 Task: Create a due date automation trigger when advanced on, 2 hours after a card is due add dates with an incomplete due date.
Action: Mouse moved to (1167, 94)
Screenshot: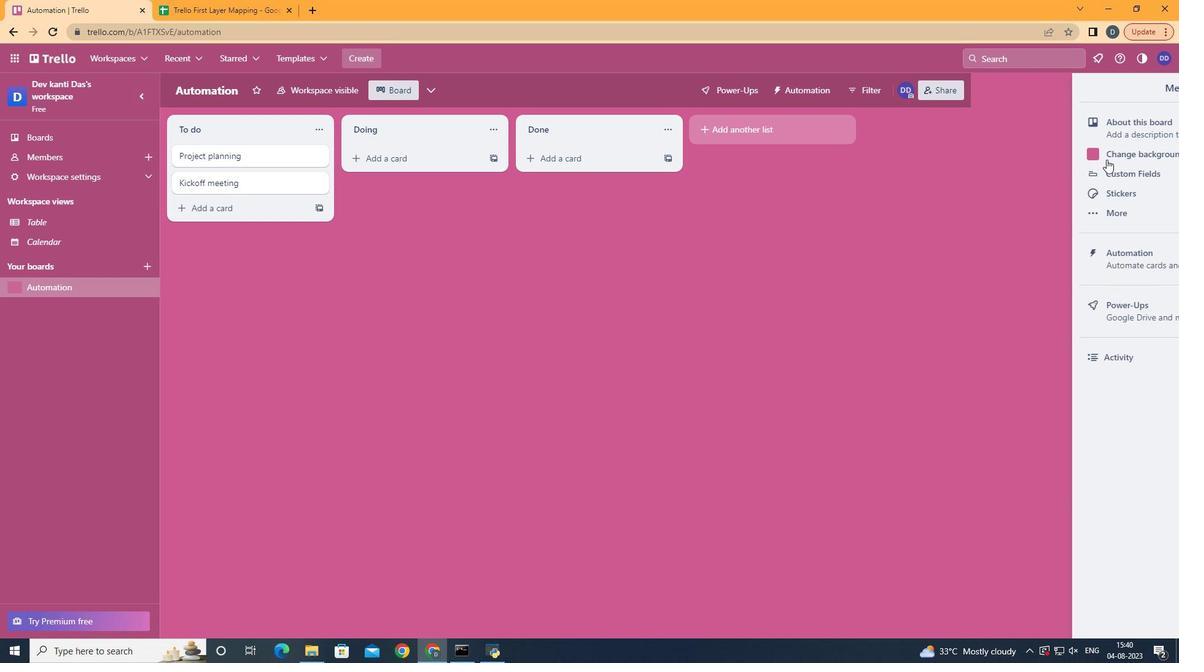 
Action: Mouse pressed left at (1167, 94)
Screenshot: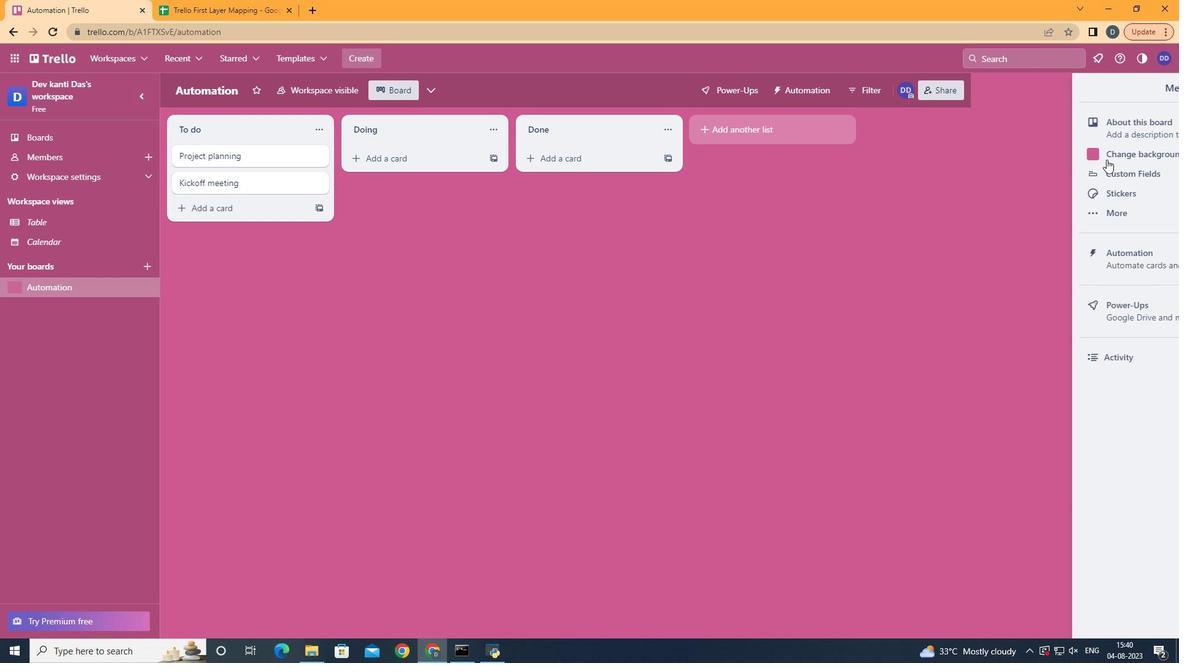 
Action: Mouse moved to (1029, 270)
Screenshot: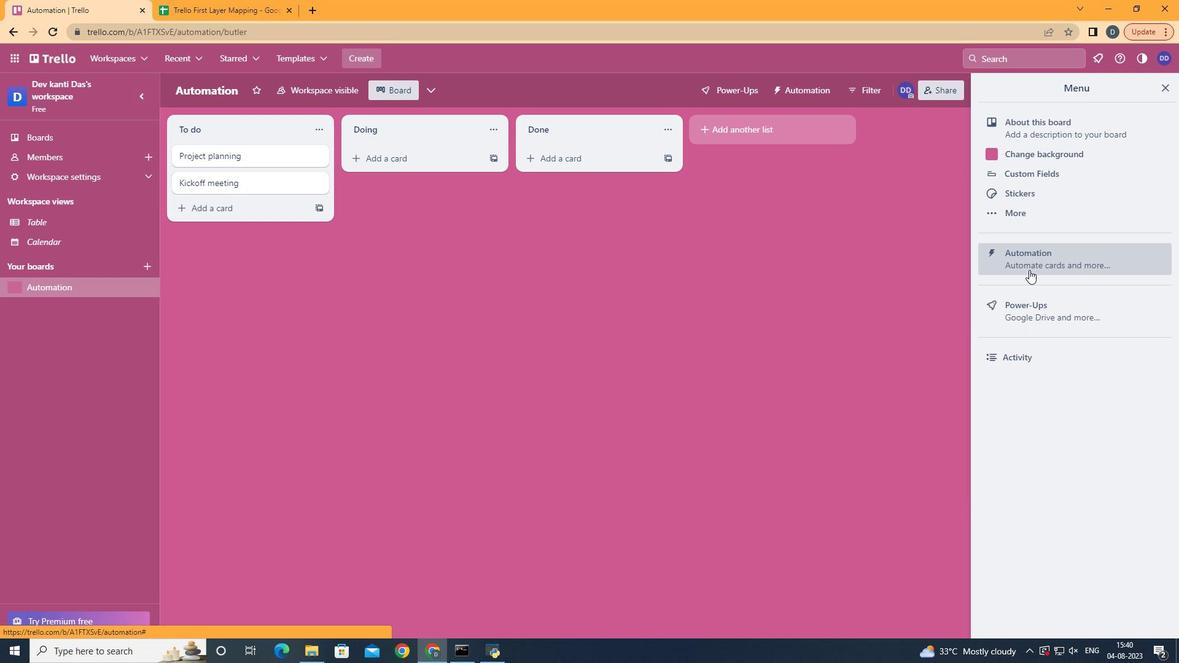
Action: Mouse pressed left at (1029, 270)
Screenshot: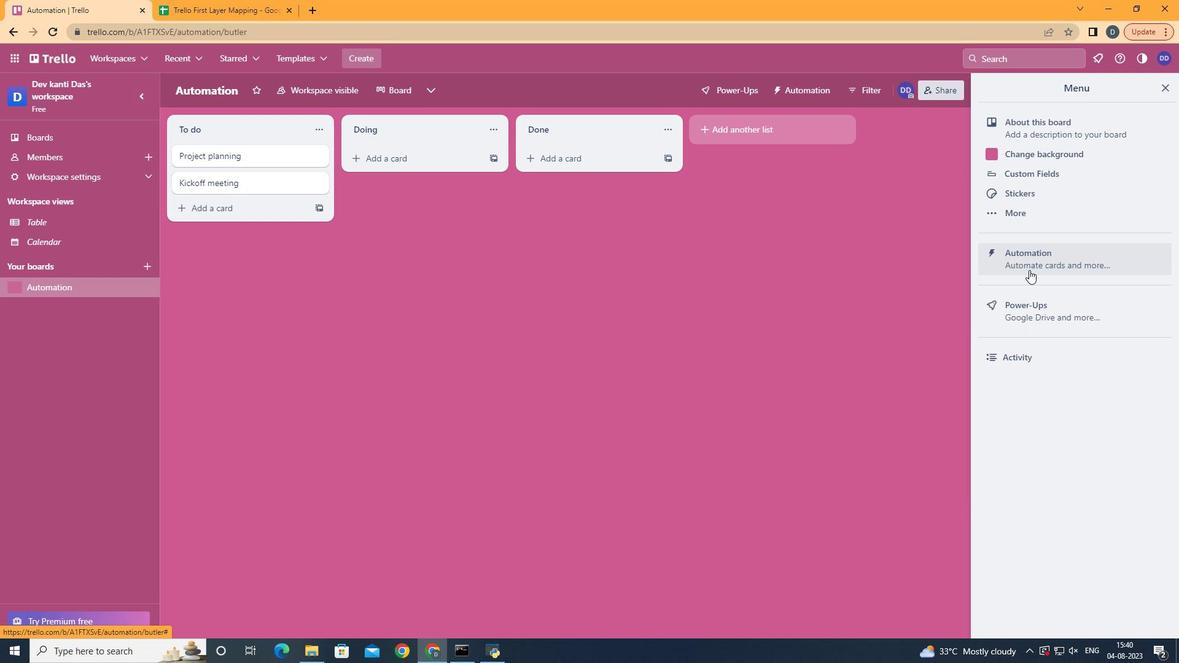 
Action: Mouse moved to (253, 243)
Screenshot: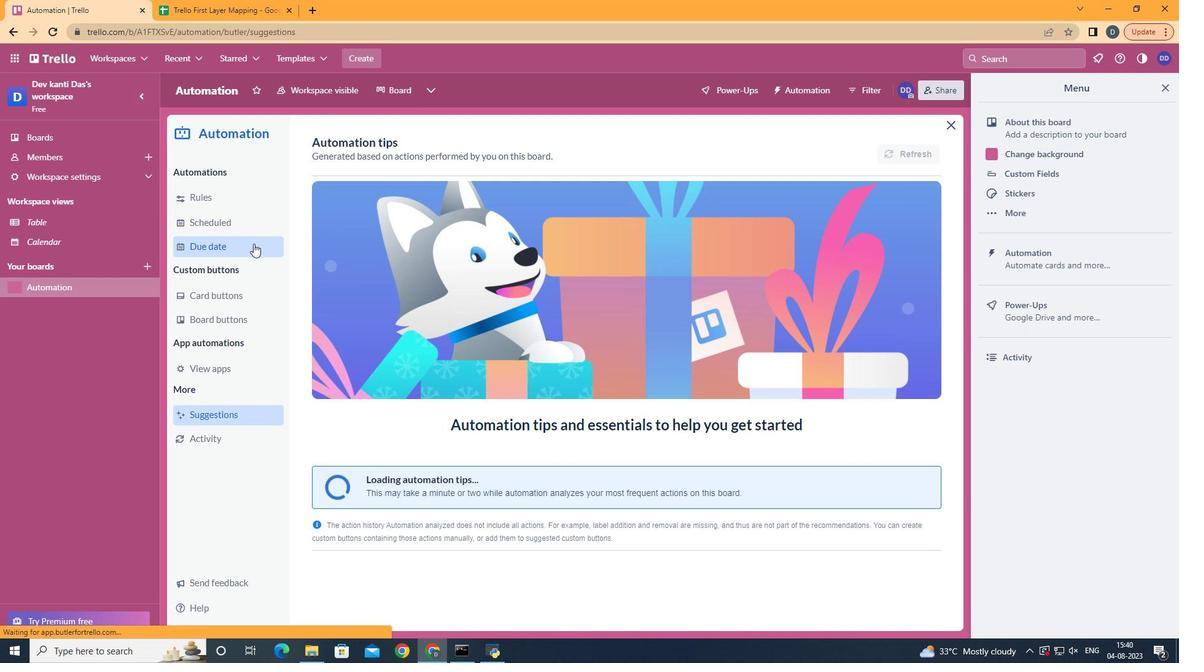 
Action: Mouse pressed left at (253, 243)
Screenshot: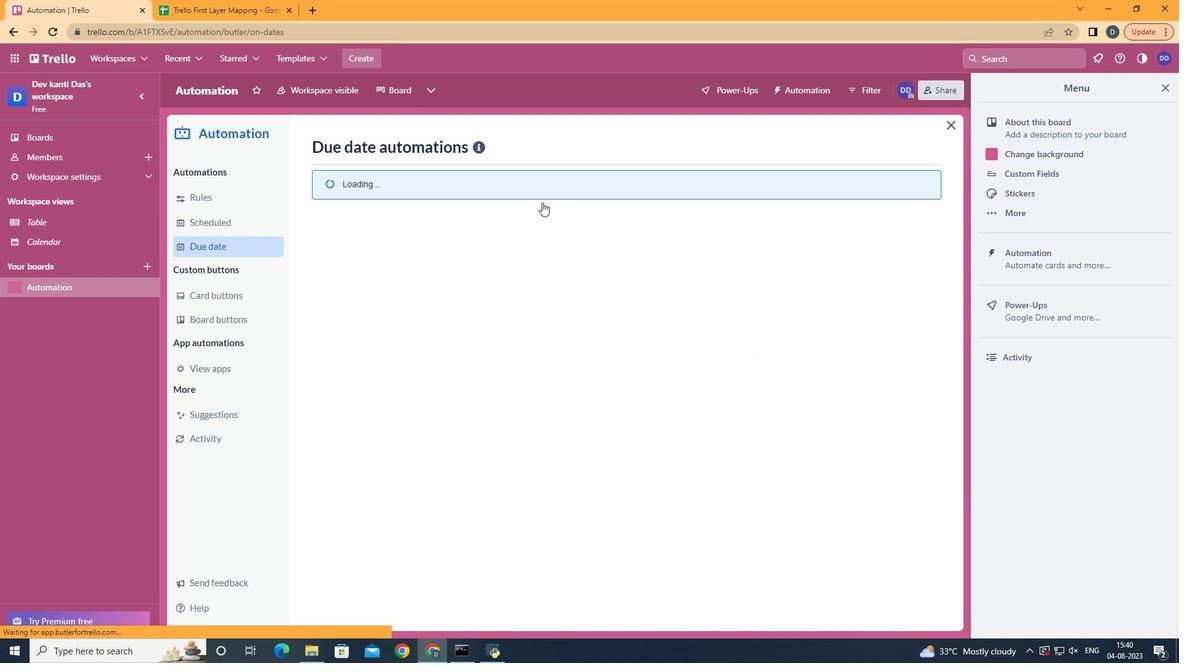 
Action: Mouse moved to (848, 147)
Screenshot: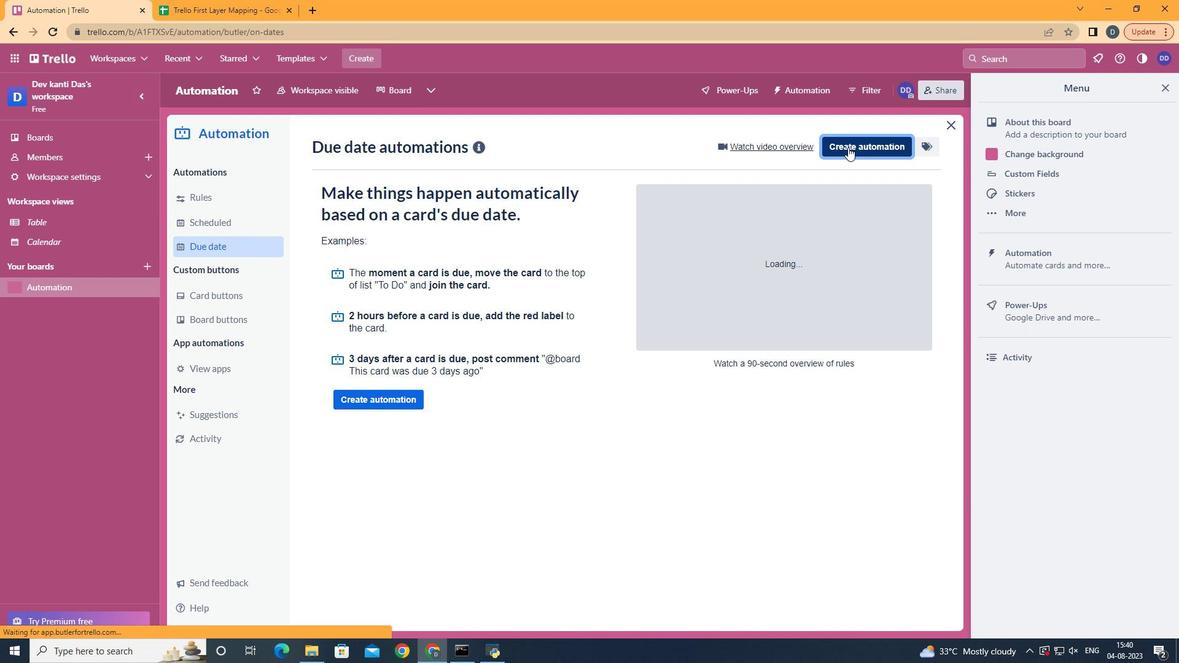 
Action: Mouse pressed left at (848, 147)
Screenshot: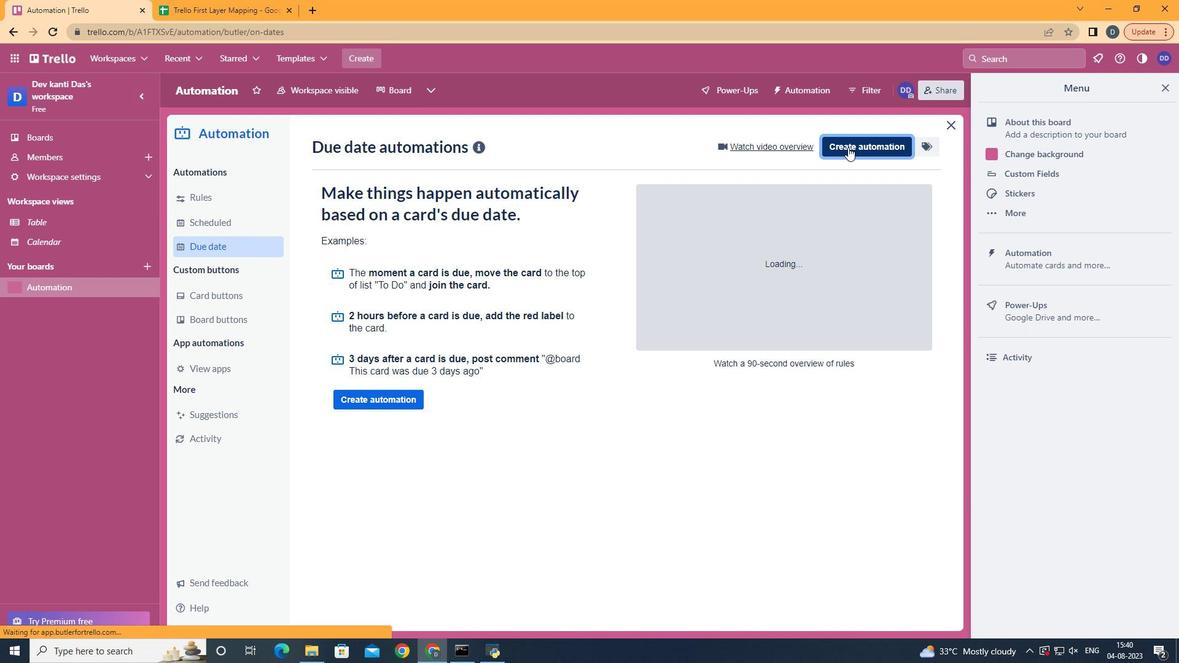 
Action: Mouse moved to (689, 262)
Screenshot: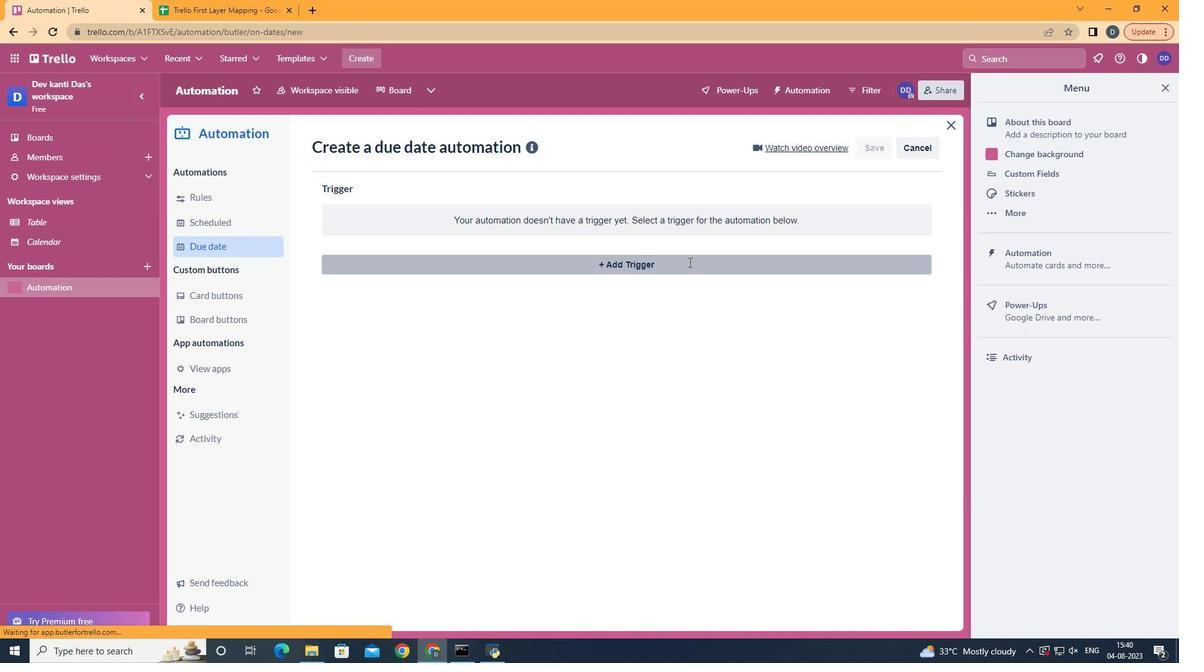 
Action: Mouse pressed left at (689, 262)
Screenshot: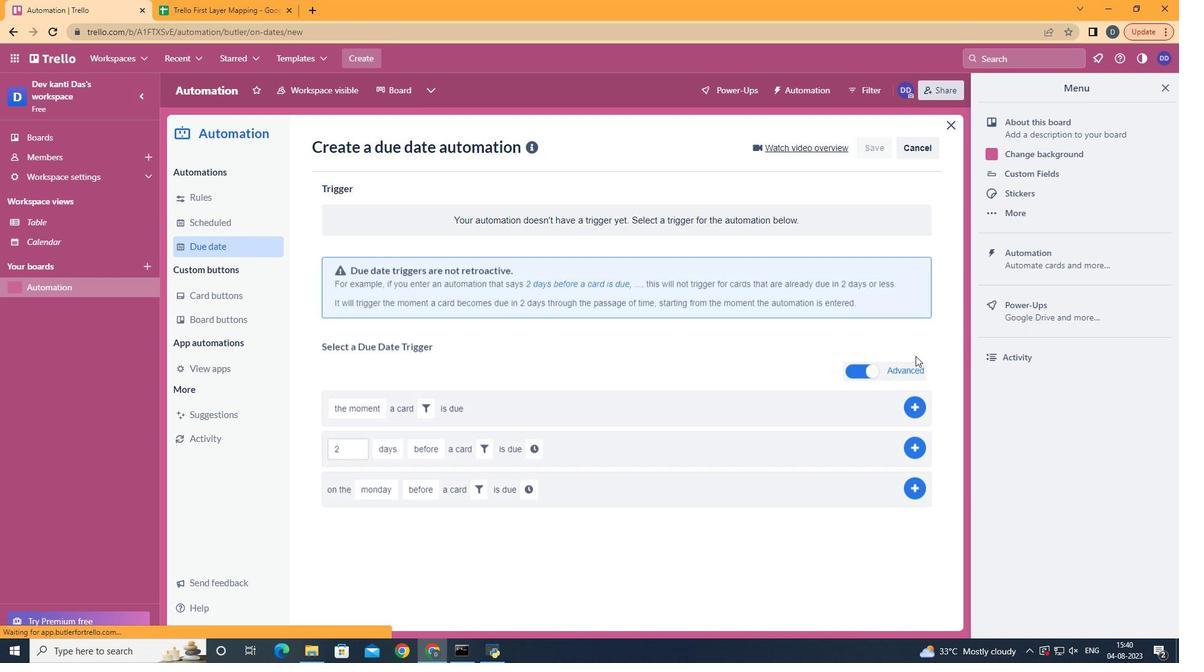 
Action: Mouse moved to (389, 521)
Screenshot: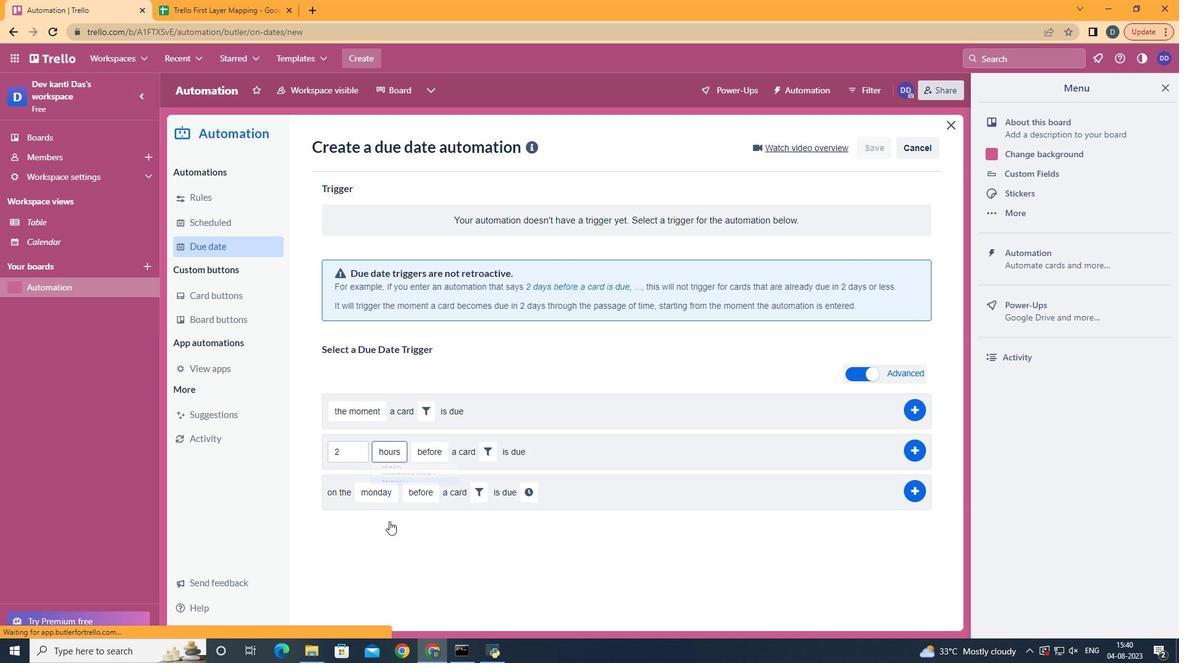 
Action: Mouse pressed left at (389, 521)
Screenshot: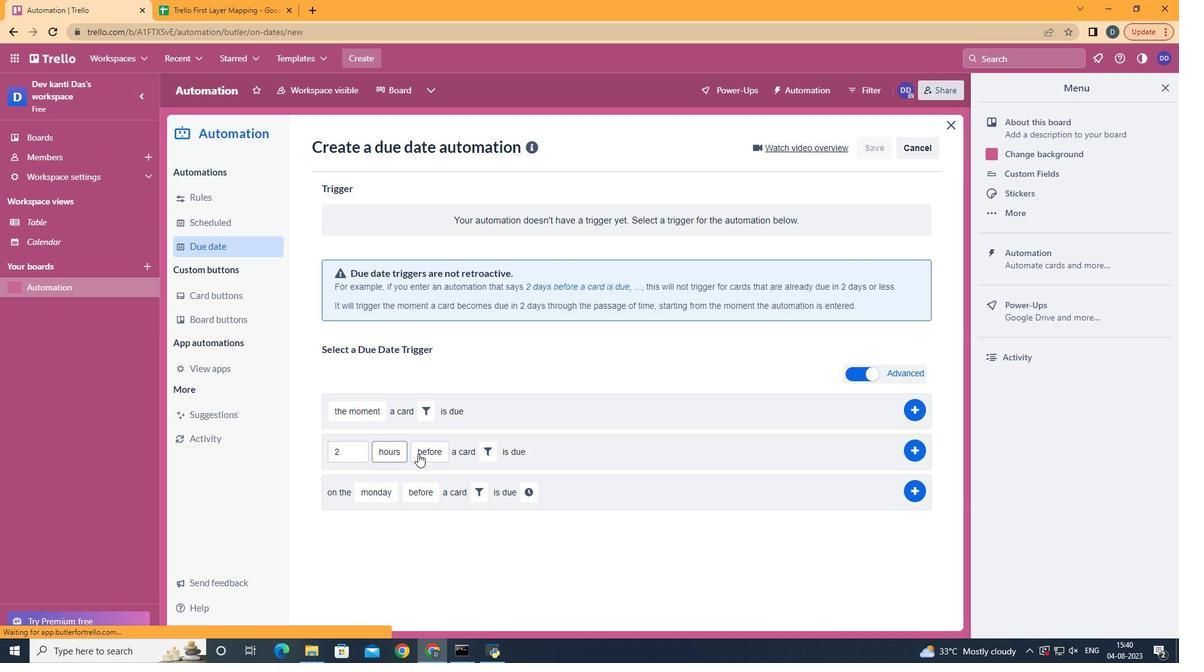 
Action: Mouse moved to (432, 493)
Screenshot: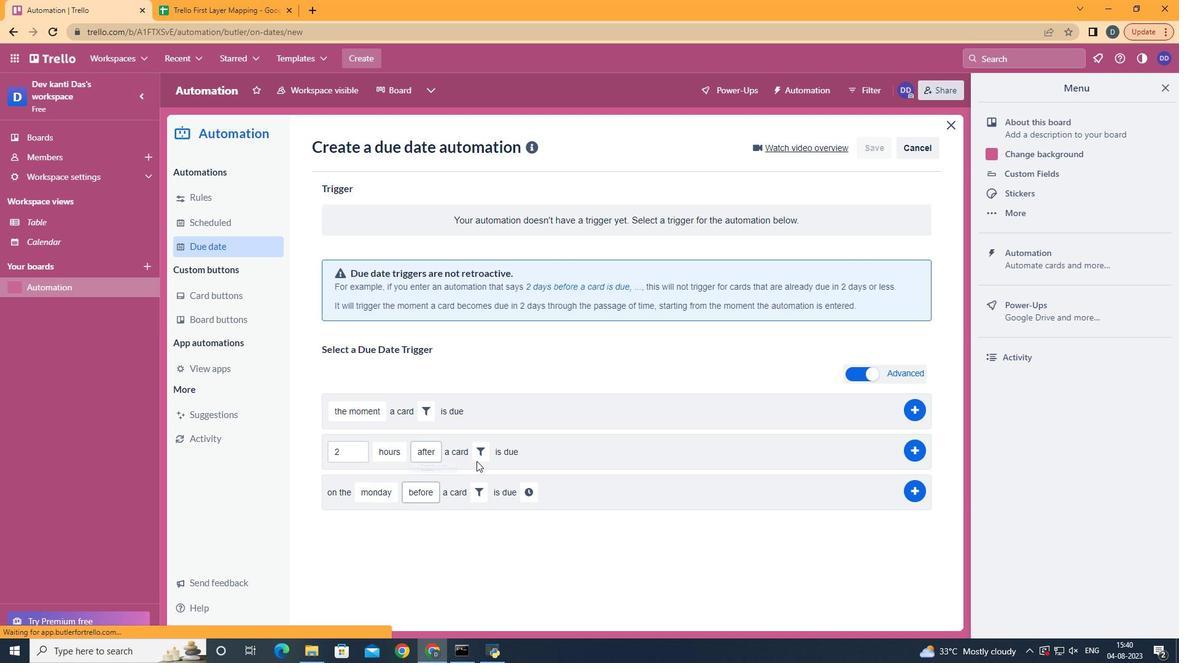 
Action: Mouse pressed left at (432, 493)
Screenshot: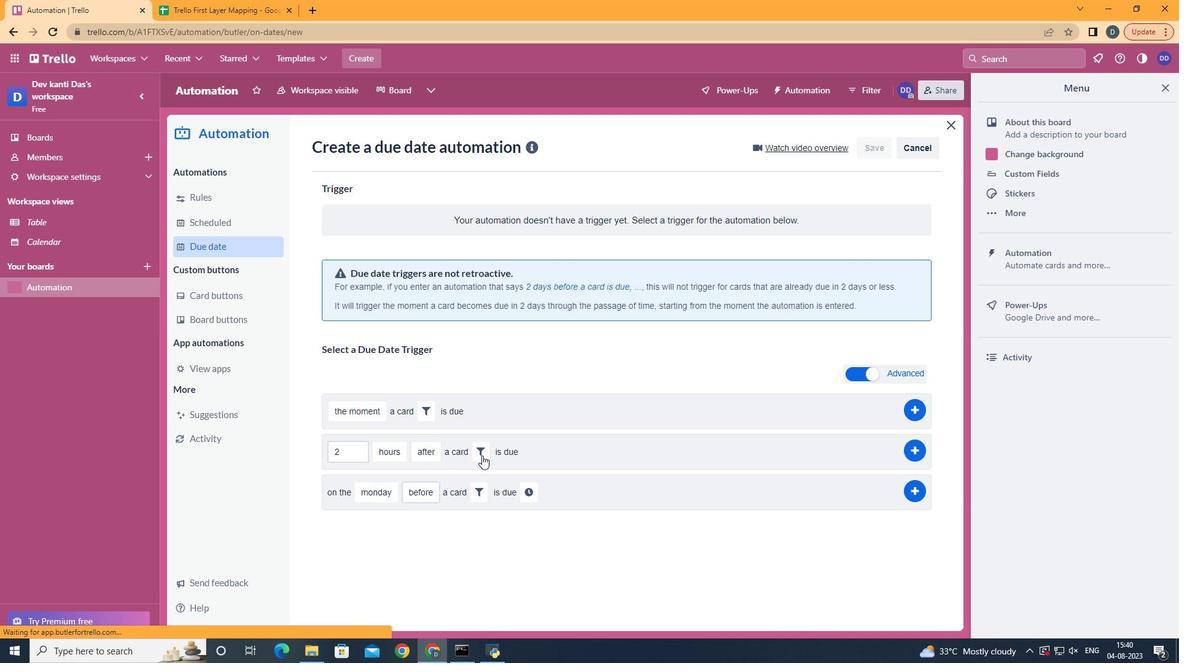 
Action: Mouse moved to (484, 453)
Screenshot: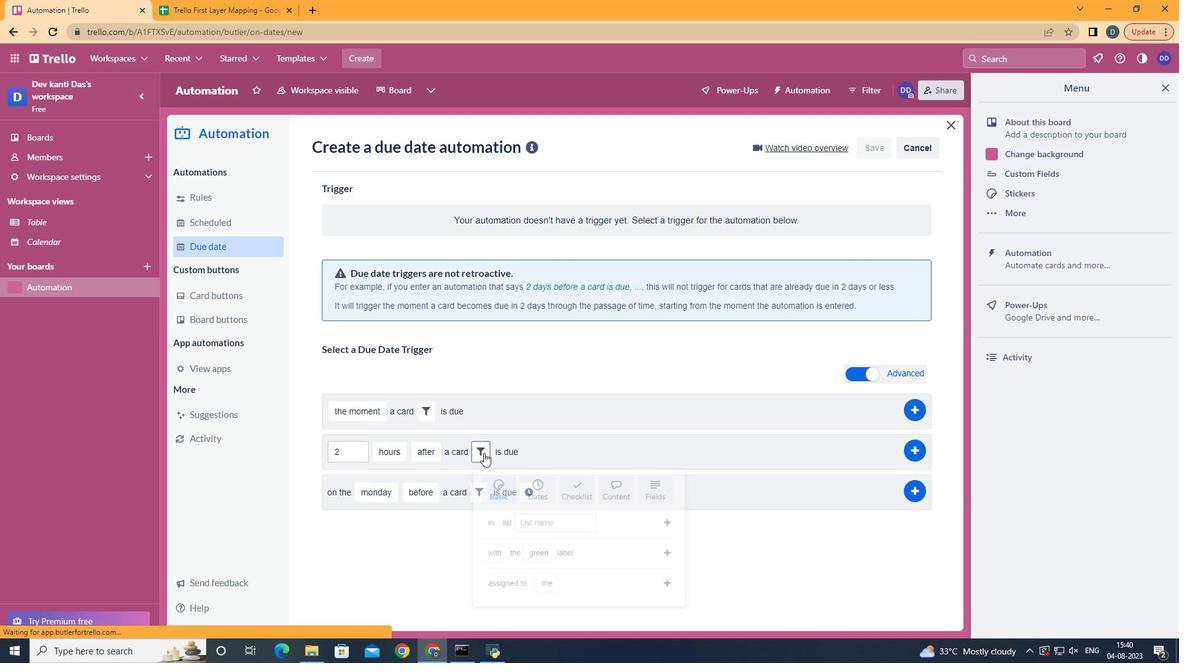 
Action: Mouse pressed left at (484, 453)
Screenshot: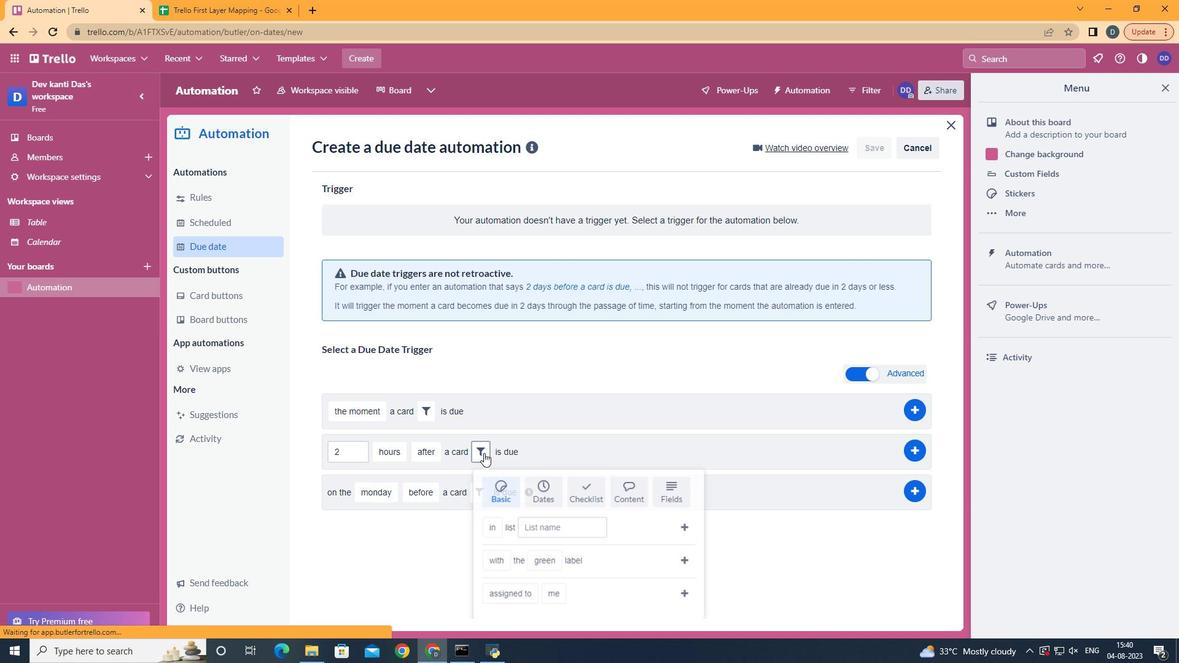 
Action: Mouse moved to (568, 498)
Screenshot: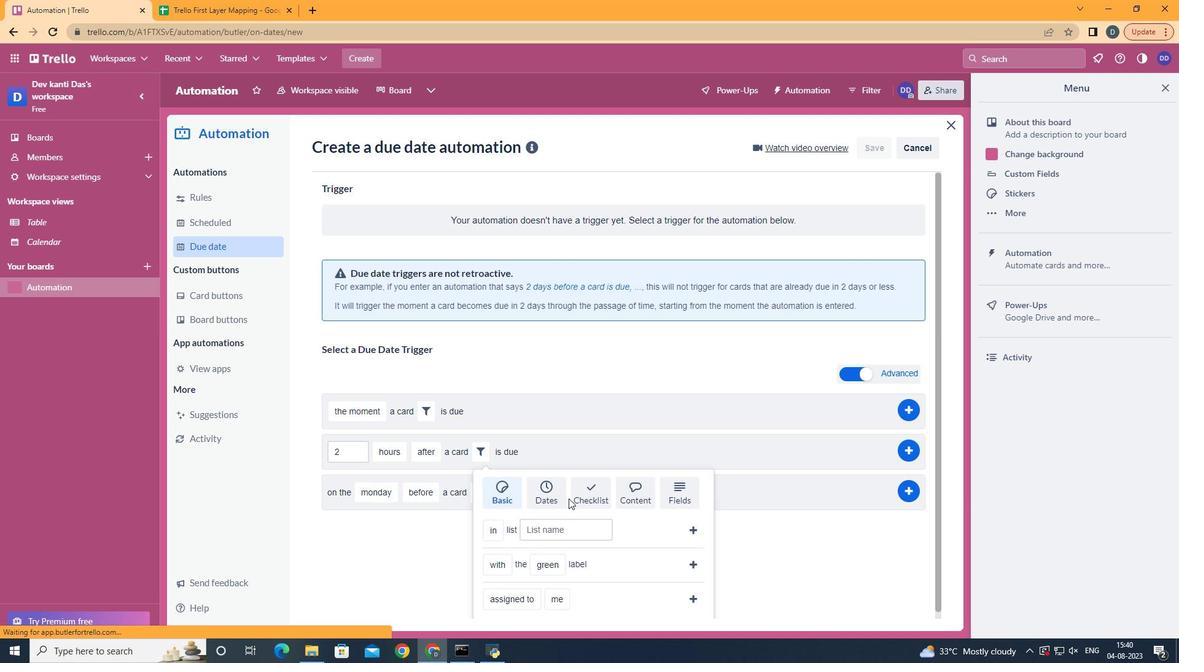 
Action: Mouse pressed left at (568, 498)
Screenshot: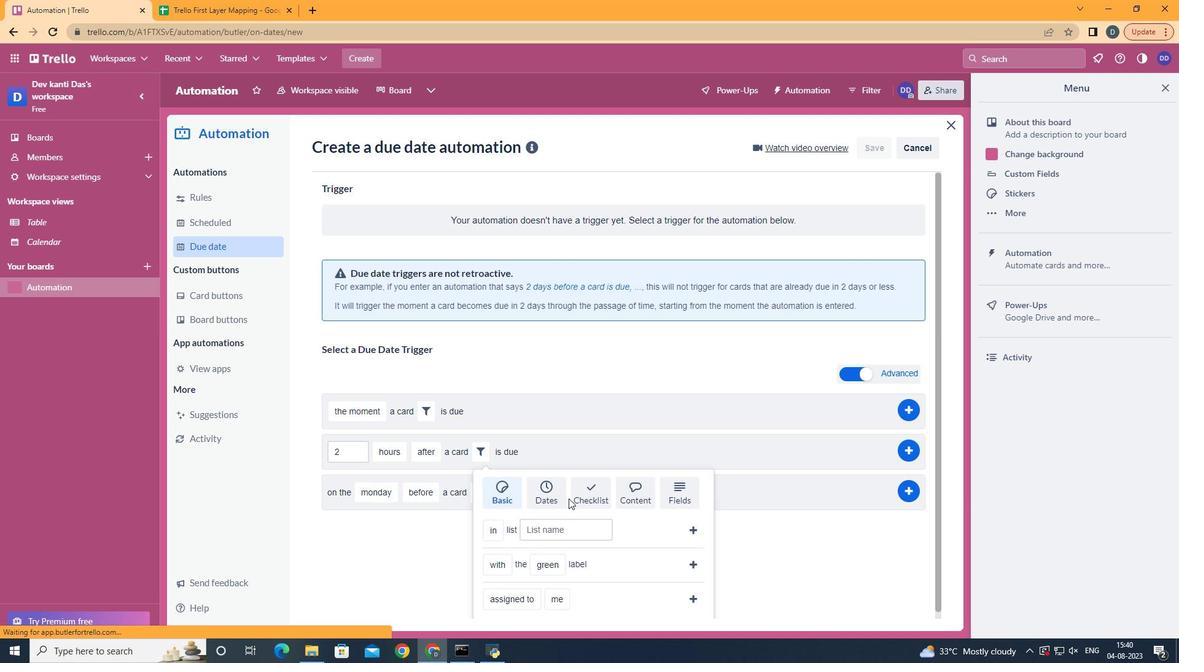 
Action: Mouse moved to (559, 495)
Screenshot: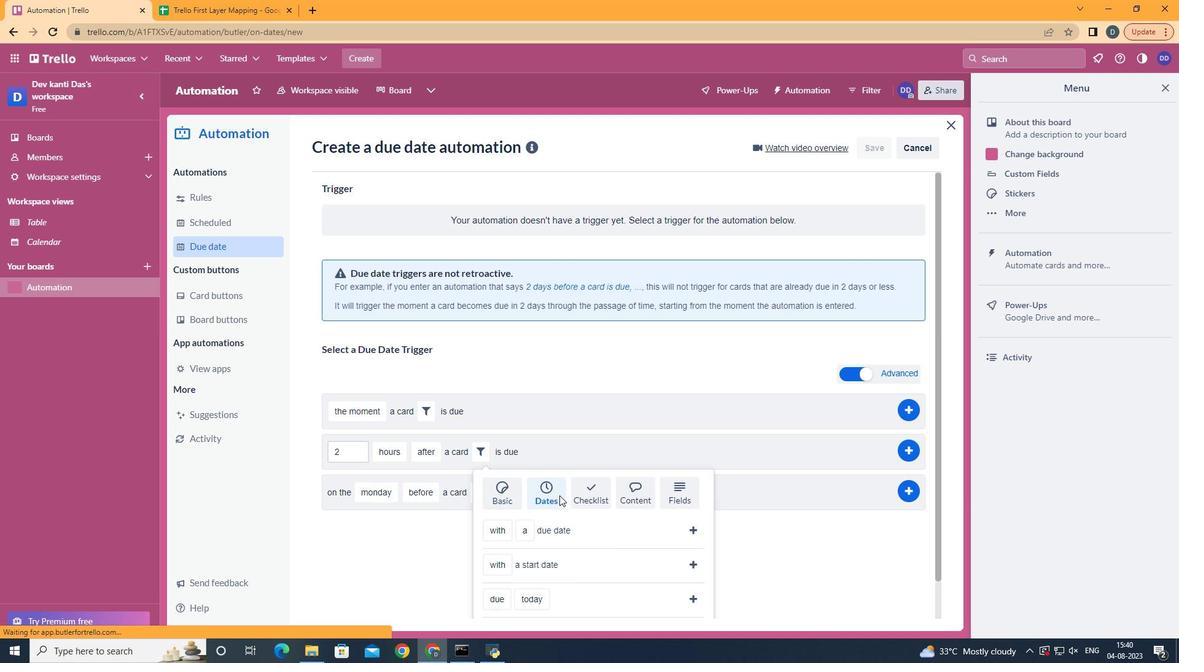 
Action: Mouse pressed left at (559, 495)
Screenshot: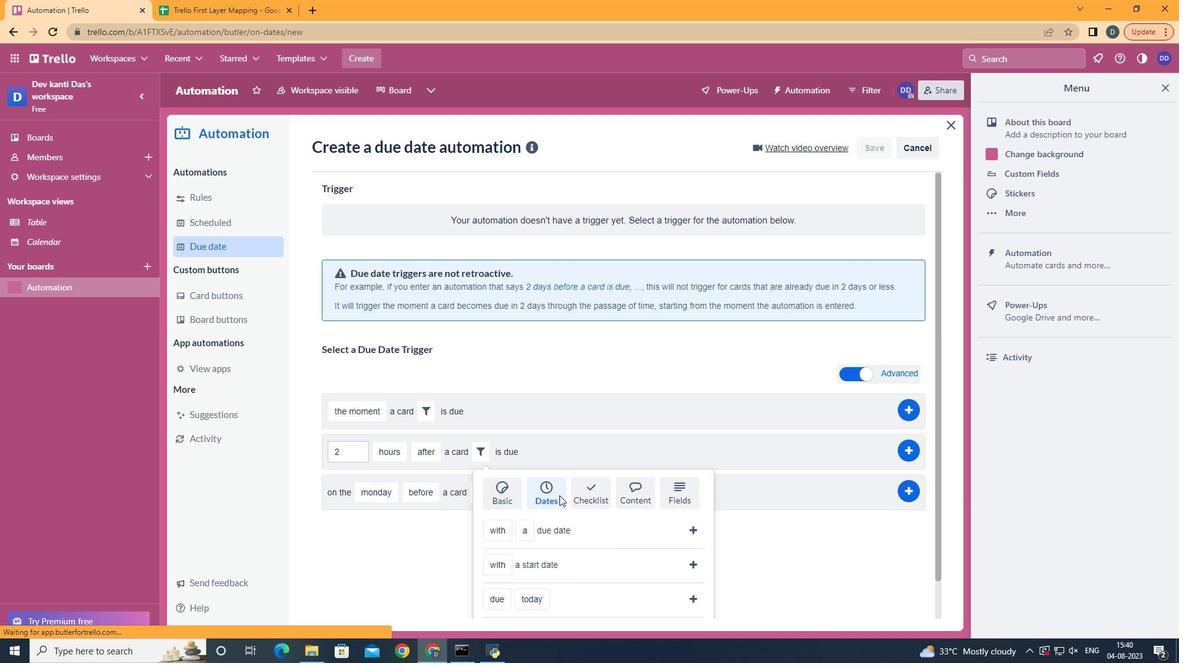 
Action: Mouse moved to (506, 556)
Screenshot: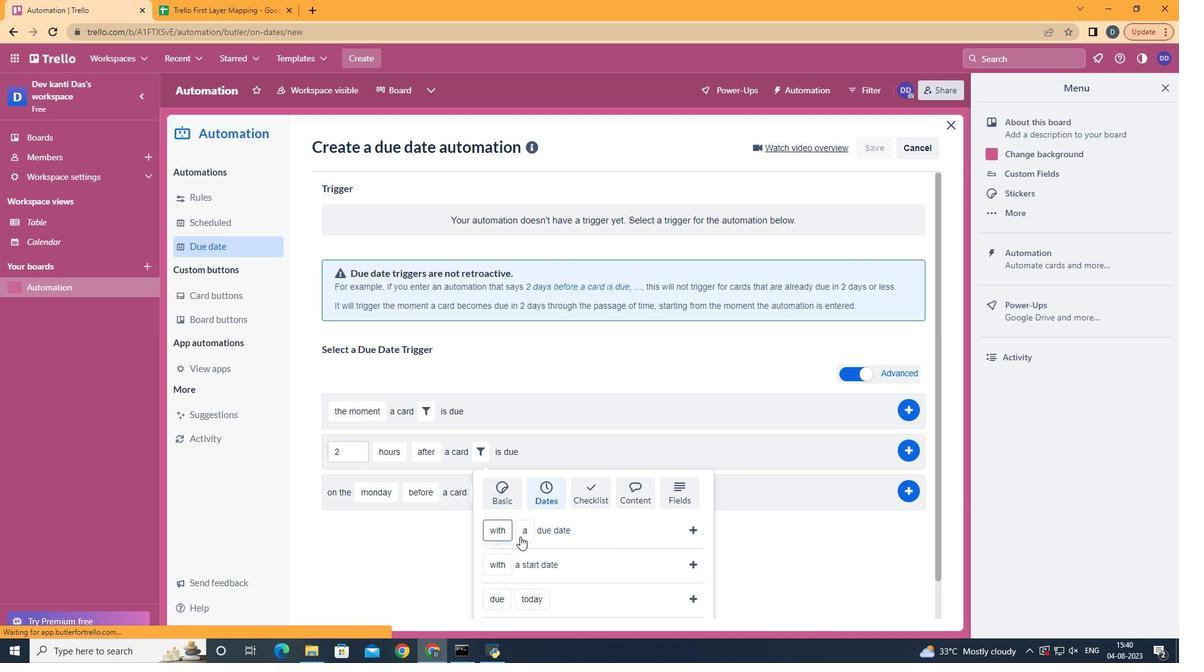 
Action: Mouse pressed left at (506, 556)
Screenshot: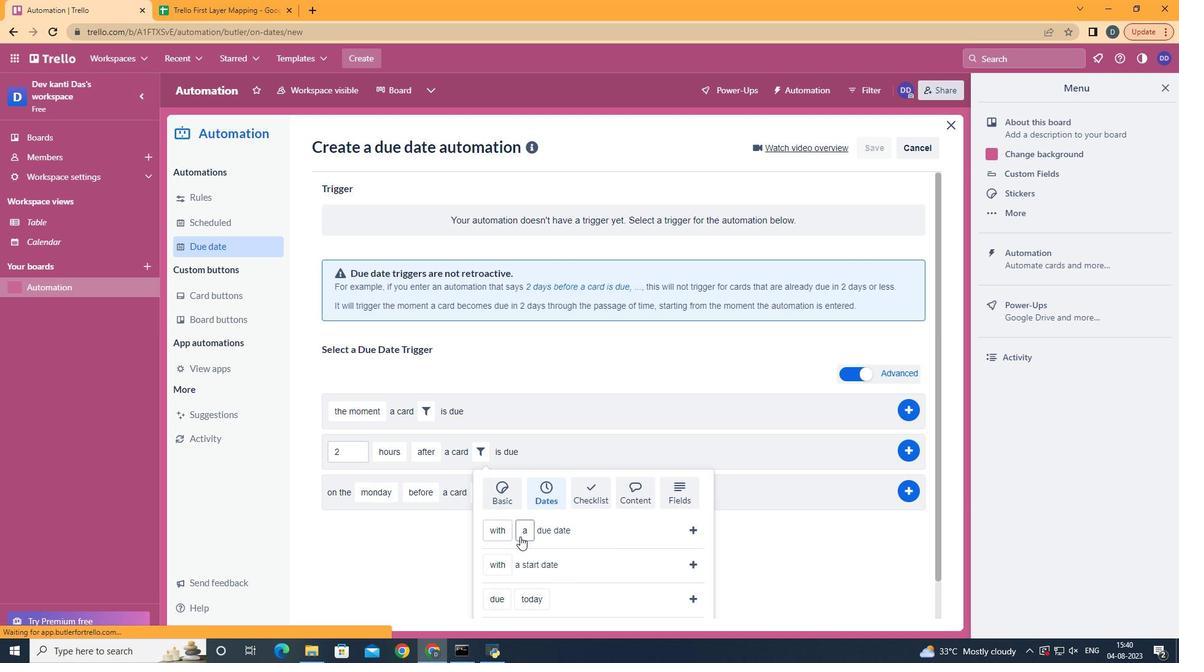 
Action: Mouse moved to (536, 477)
Screenshot: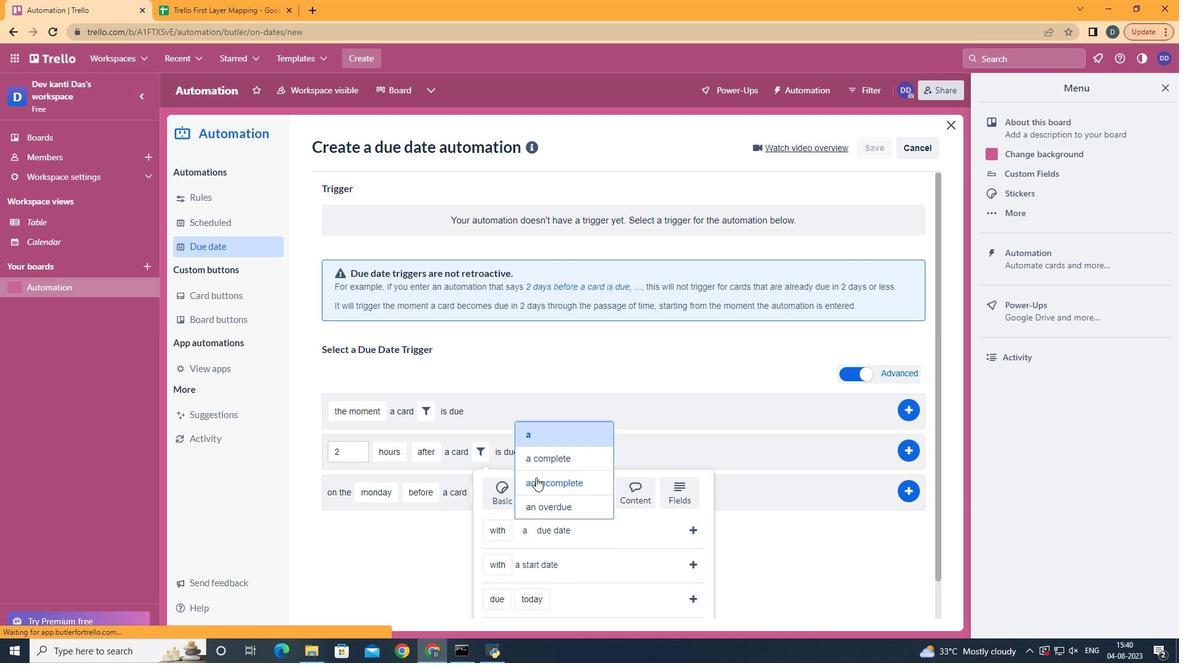 
Action: Mouse pressed left at (536, 477)
Screenshot: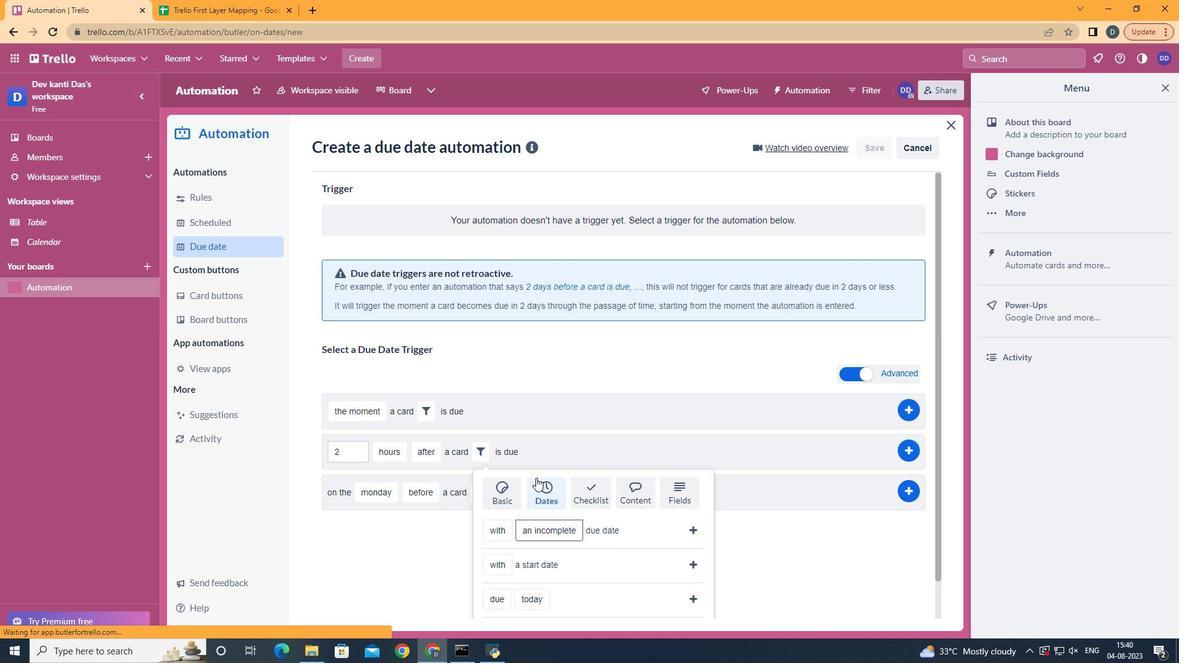 
Action: Mouse moved to (698, 534)
Screenshot: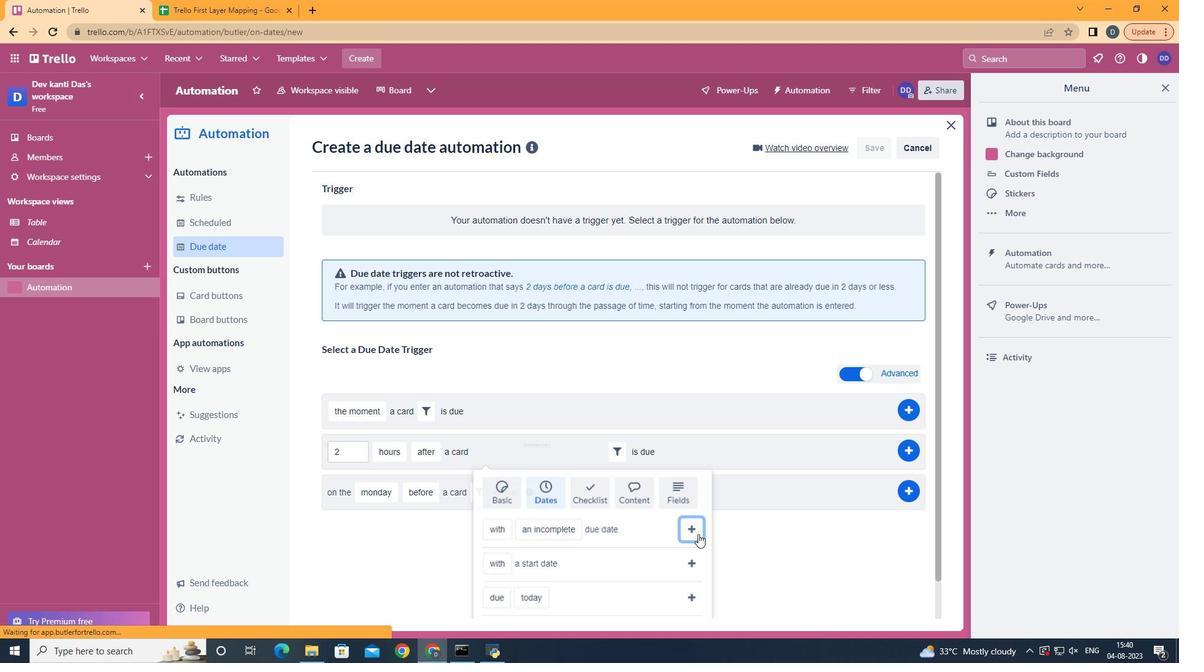 
Action: Mouse pressed left at (698, 534)
Screenshot: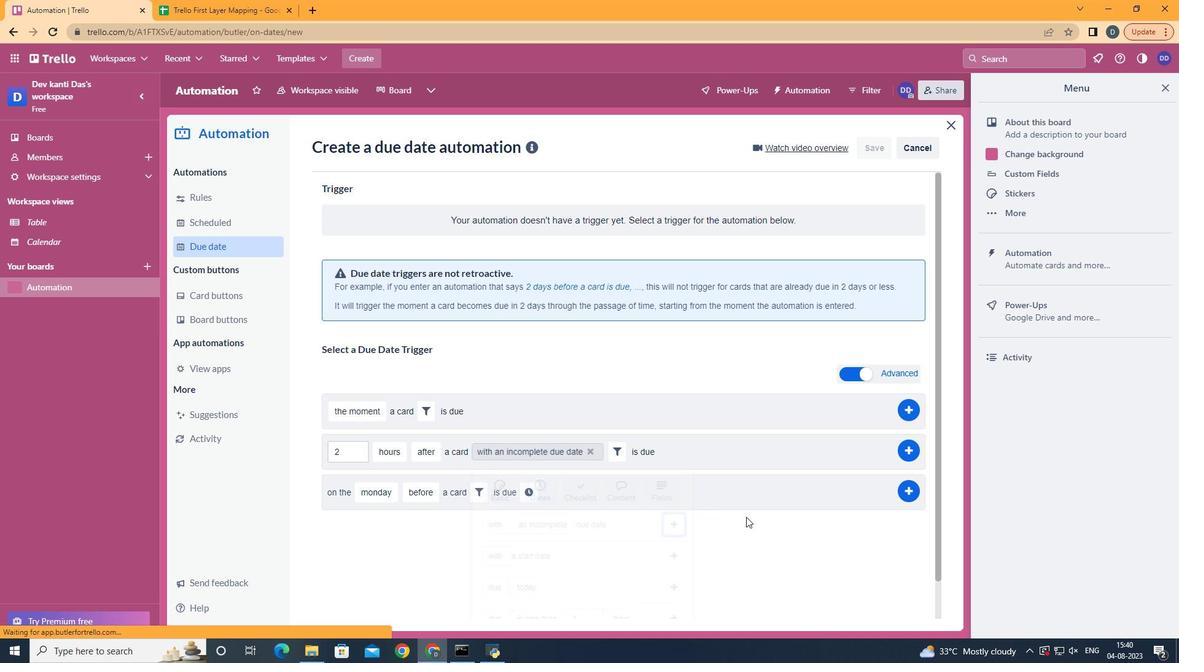 
Action: Mouse moved to (919, 445)
Screenshot: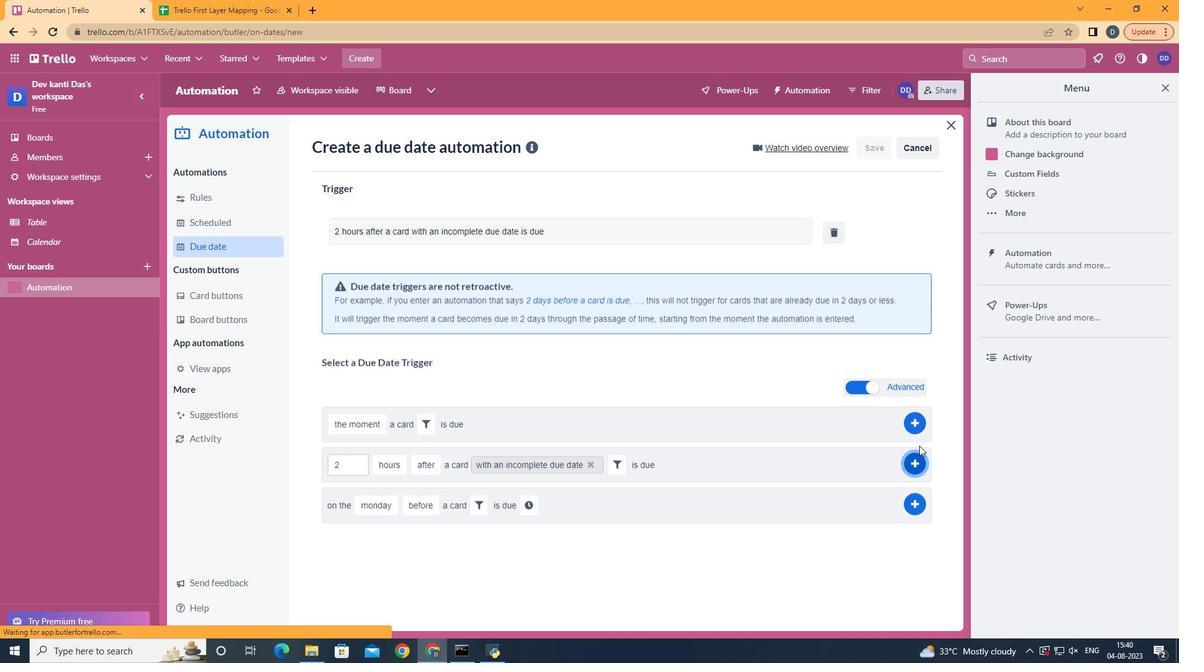 
Action: Mouse pressed left at (919, 445)
Screenshot: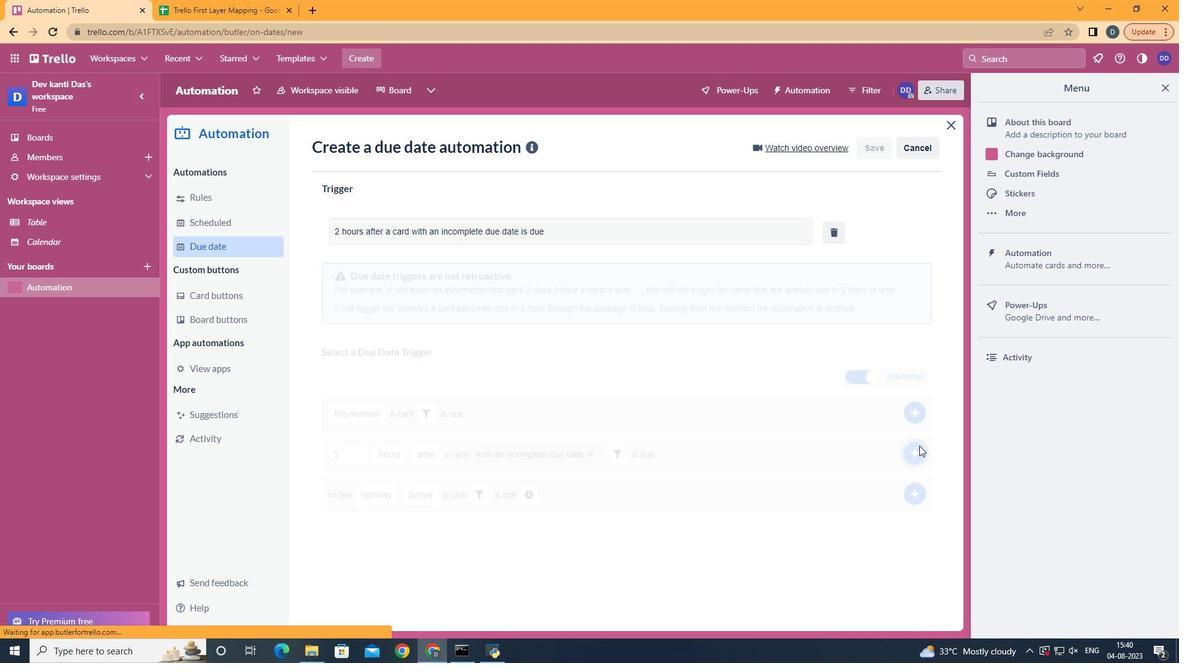 
Action: Mouse moved to (563, 196)
Screenshot: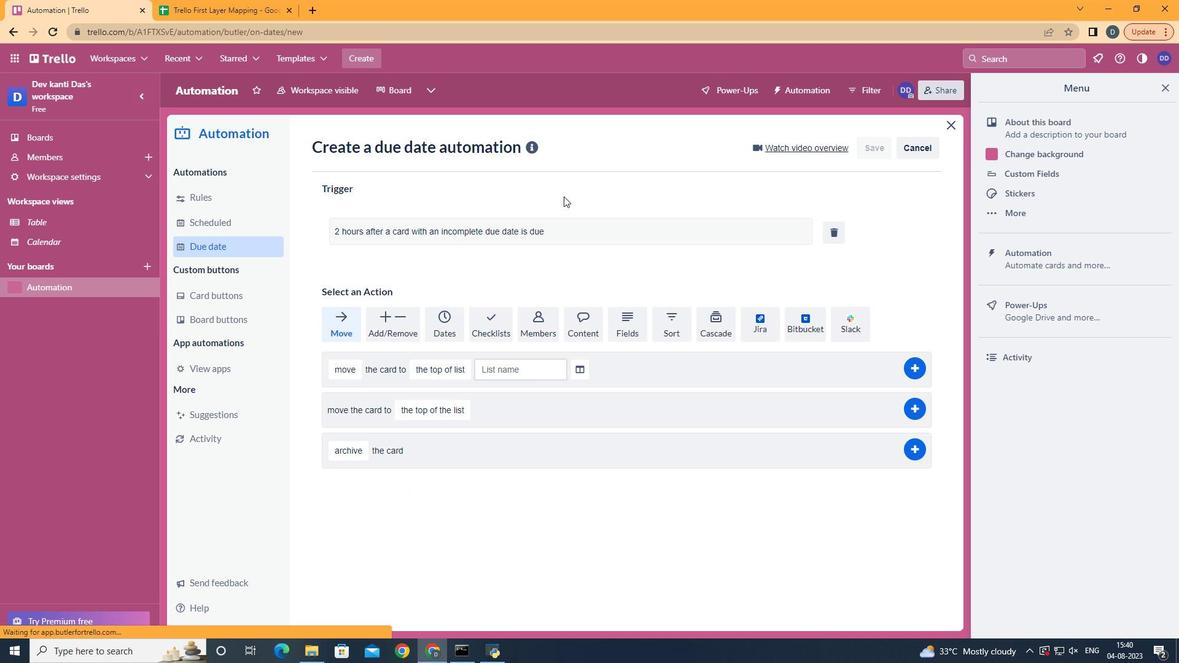 
